 Task: Toggle the show modules option in the breadcrumbs.
Action: Mouse moved to (20, 543)
Screenshot: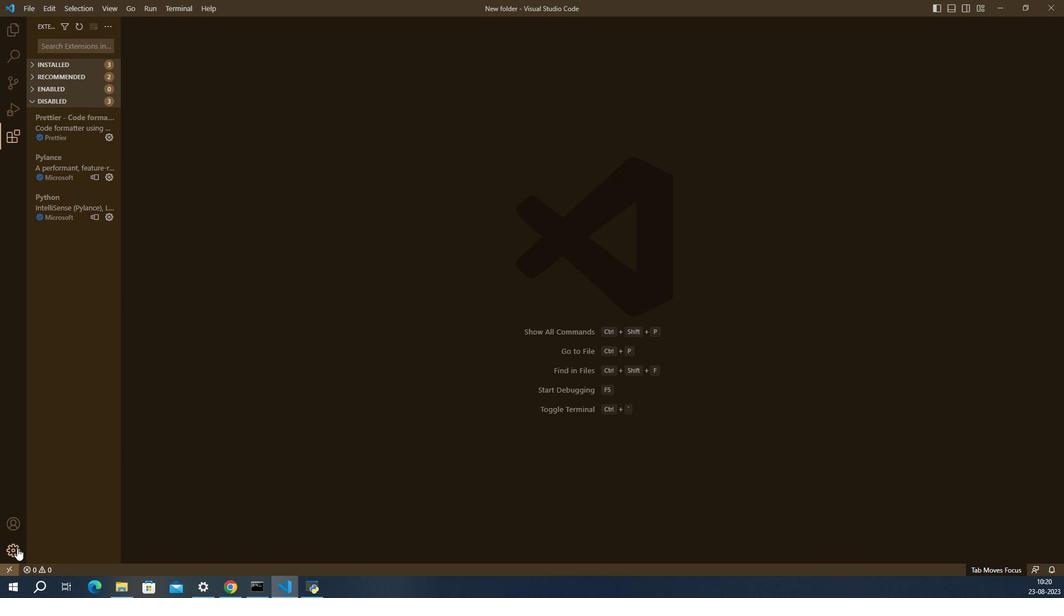 
Action: Mouse pressed left at (20, 543)
Screenshot: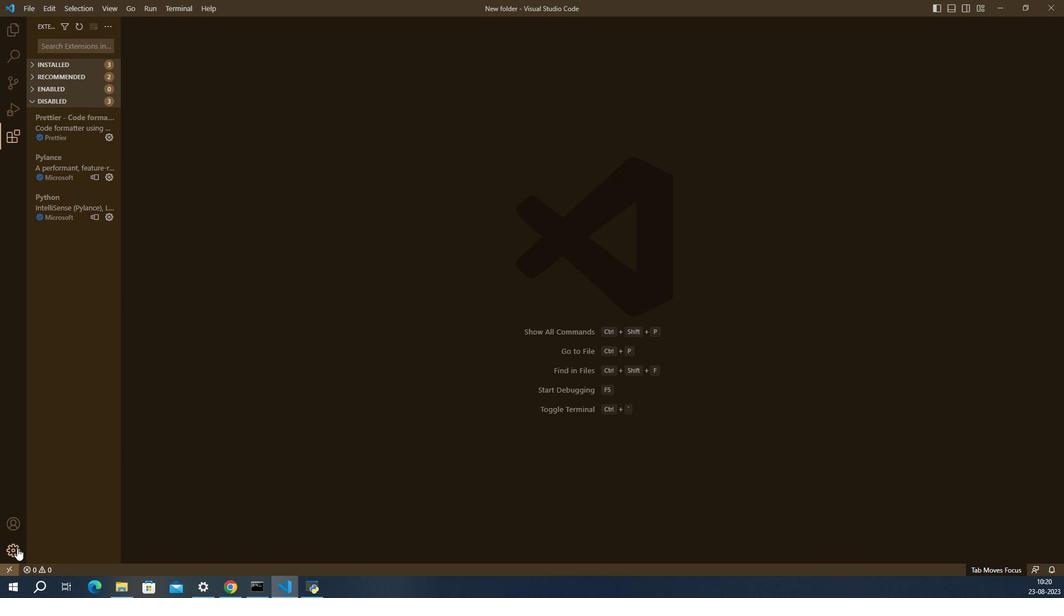 
Action: Mouse moved to (46, 464)
Screenshot: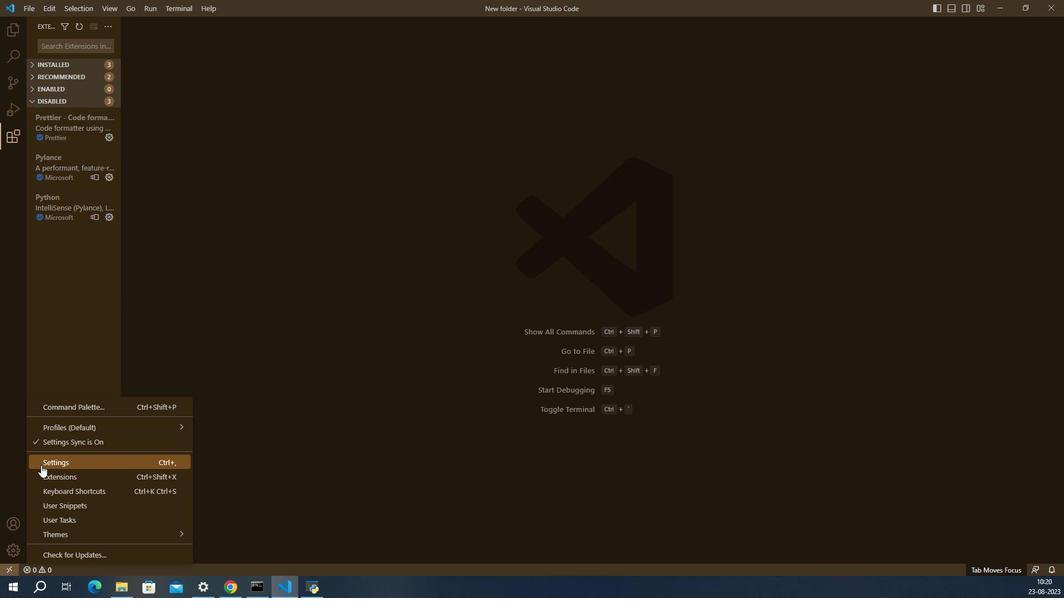 
Action: Mouse pressed left at (46, 464)
Screenshot: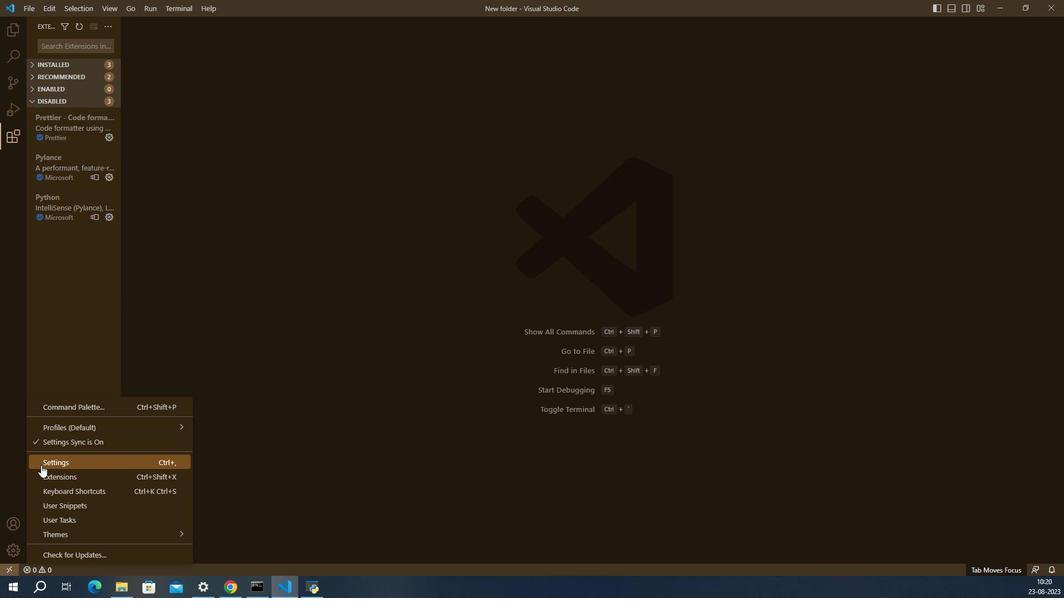
Action: Mouse moved to (504, 368)
Screenshot: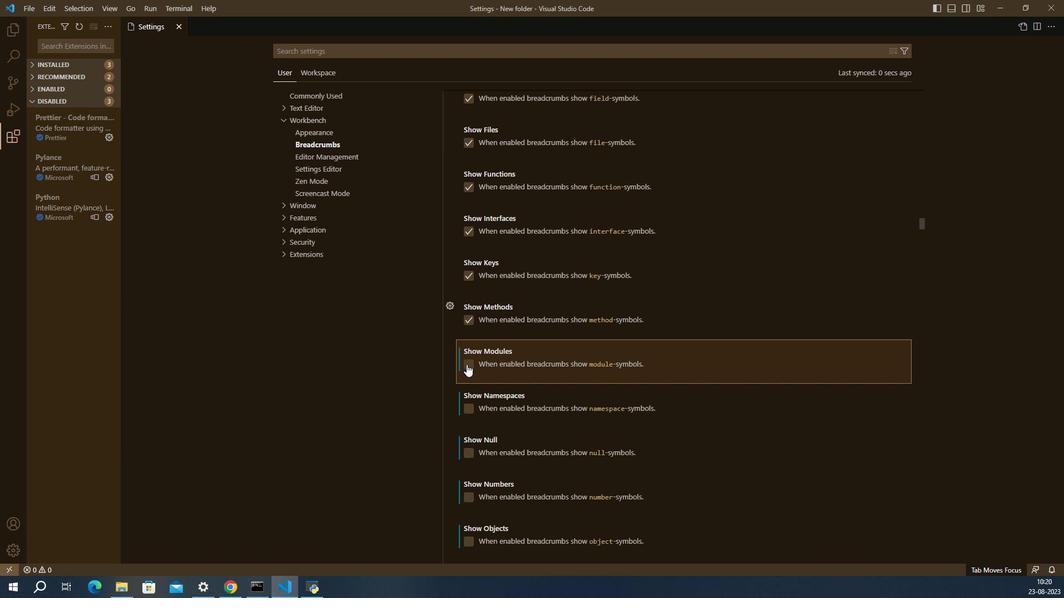 
Action: Mouse pressed left at (504, 368)
Screenshot: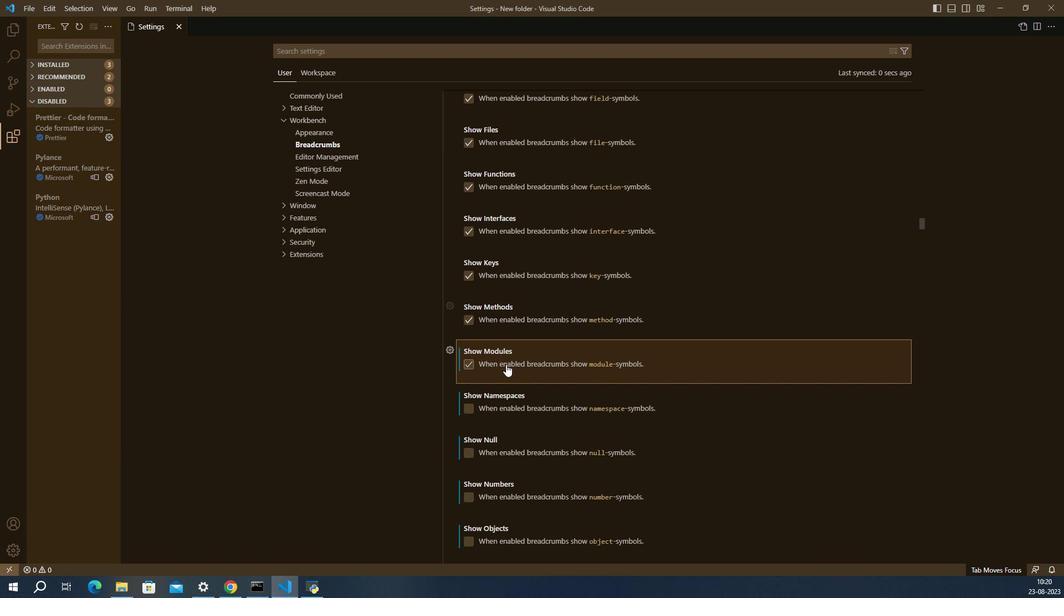 
Action: Mouse moved to (546, 368)
Screenshot: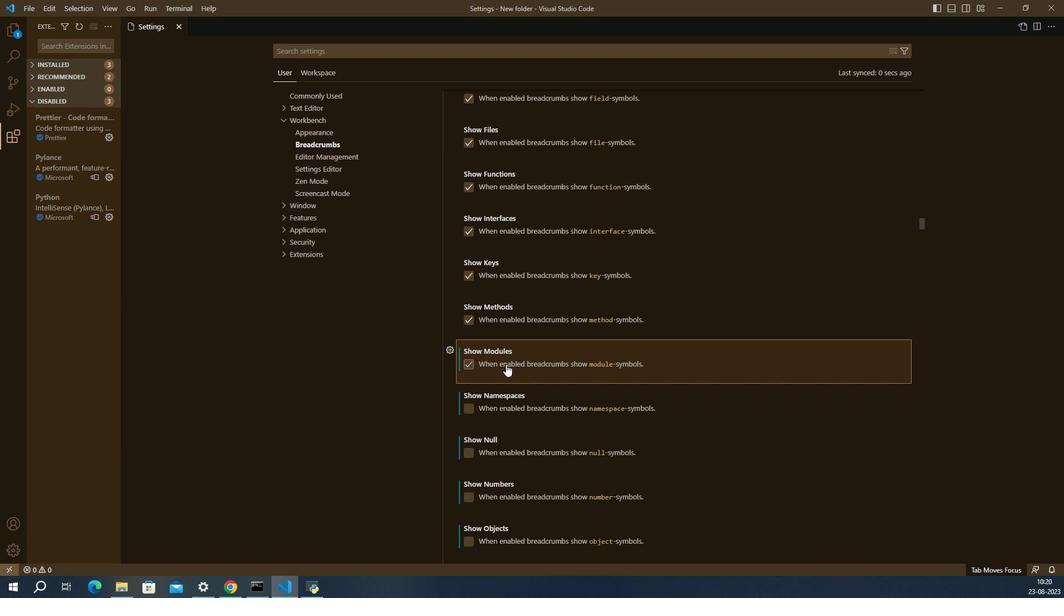 
